 Task: Open the "Tracking and reporting" article.
Action: Mouse moved to (810, 84)
Screenshot: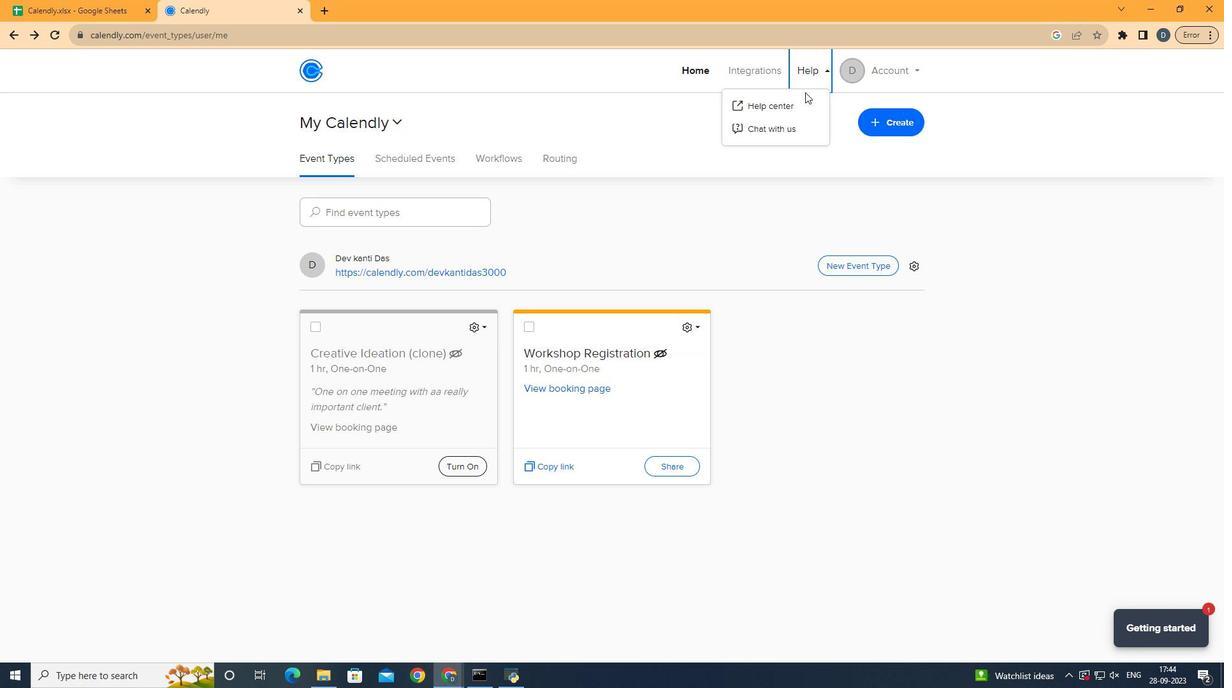 
Action: Mouse pressed left at (810, 84)
Screenshot: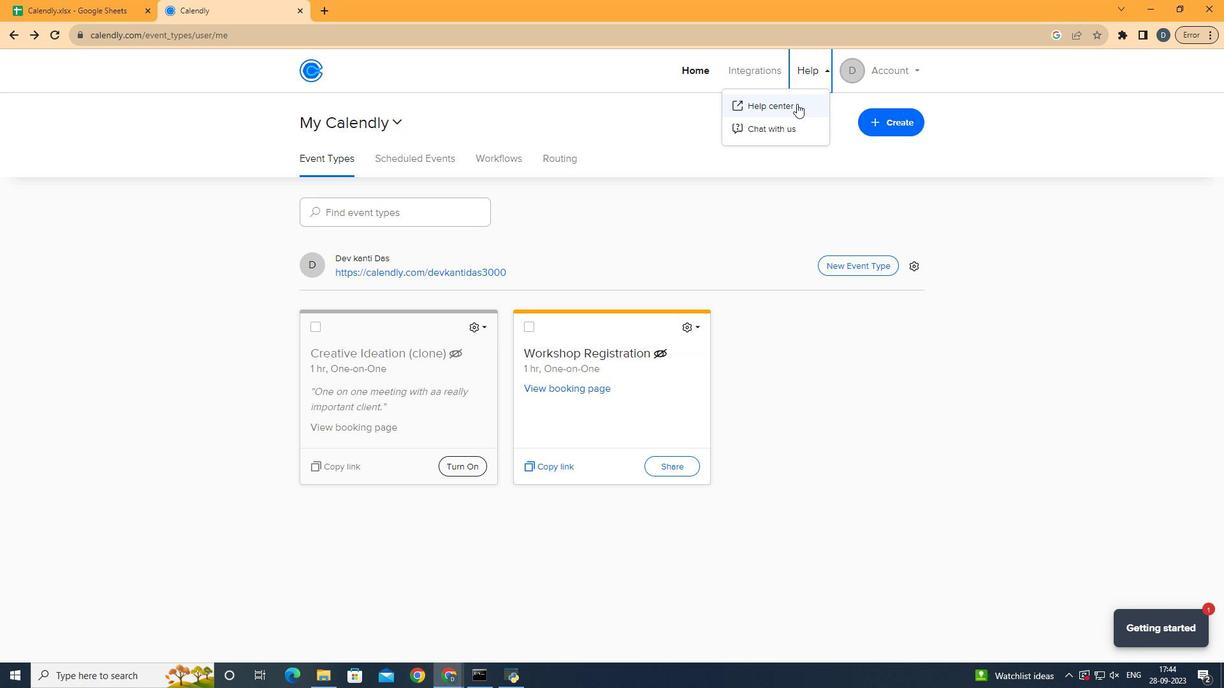 
Action: Mouse moved to (793, 111)
Screenshot: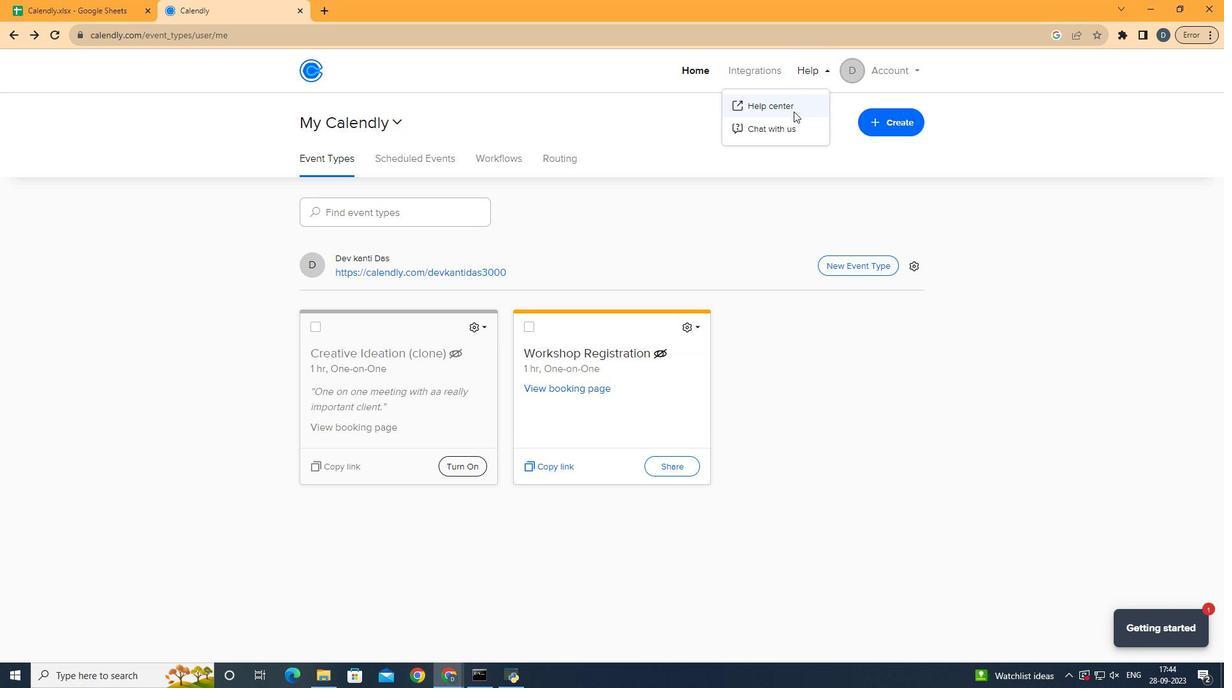 
Action: Mouse pressed left at (793, 111)
Screenshot: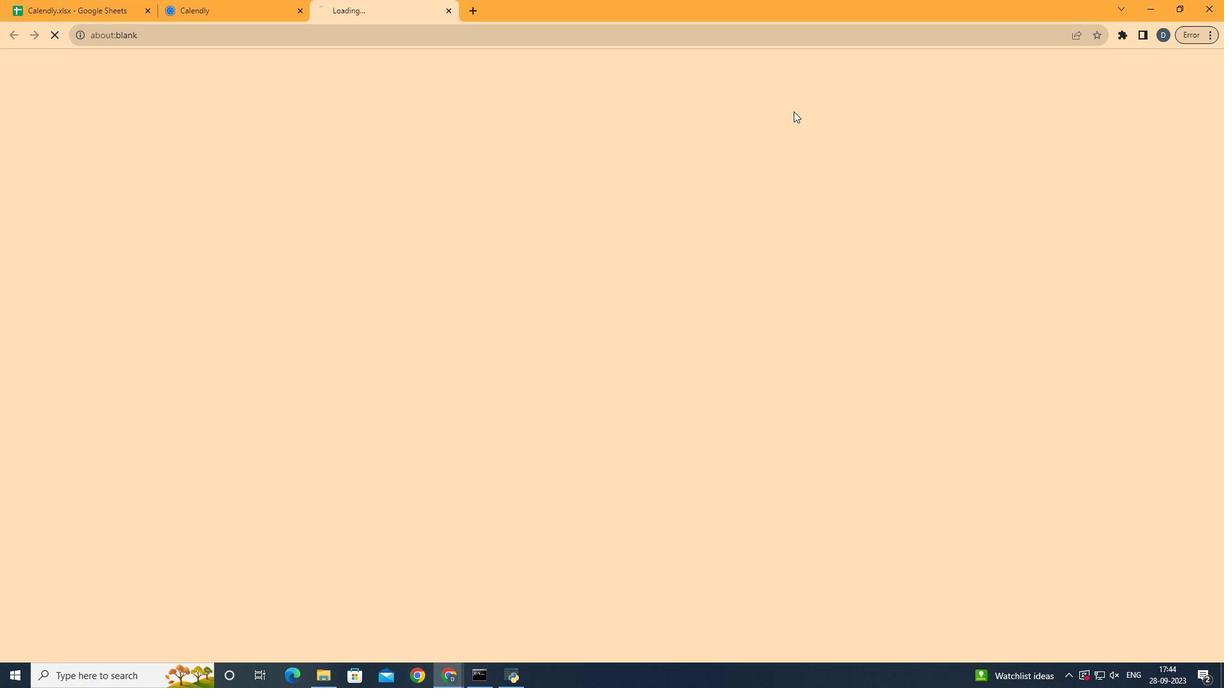 
Action: Mouse moved to (724, 297)
Screenshot: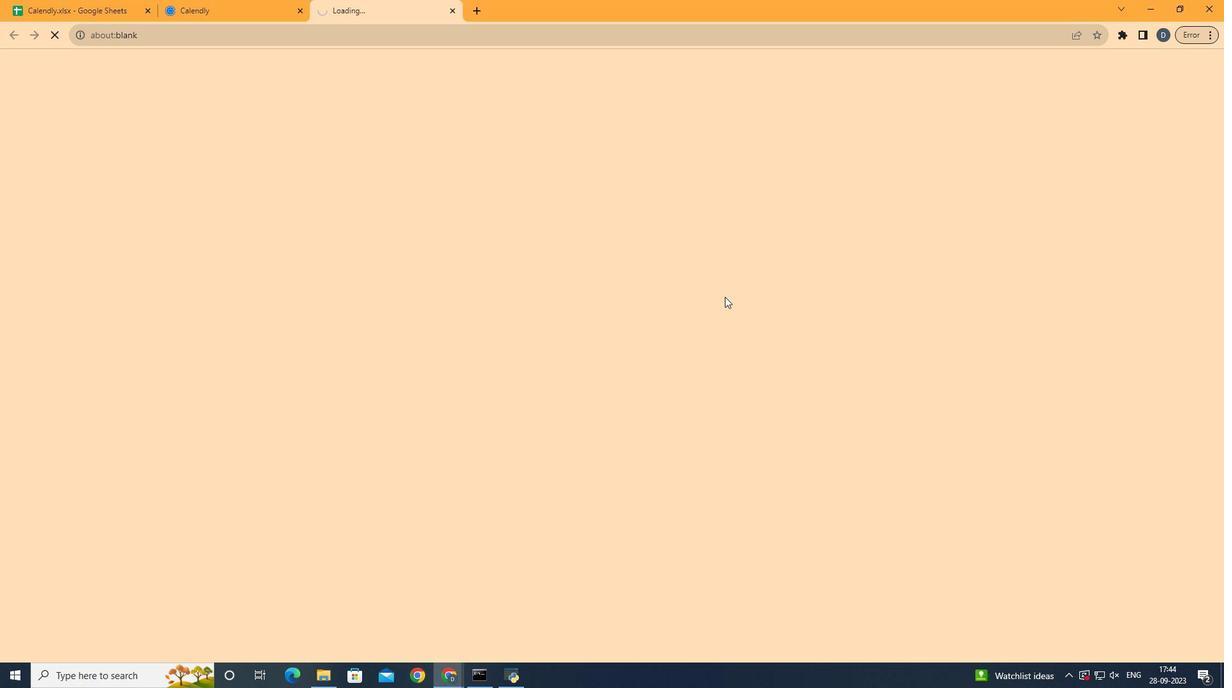 
Action: Mouse scrolled (724, 296) with delta (0, 0)
Screenshot: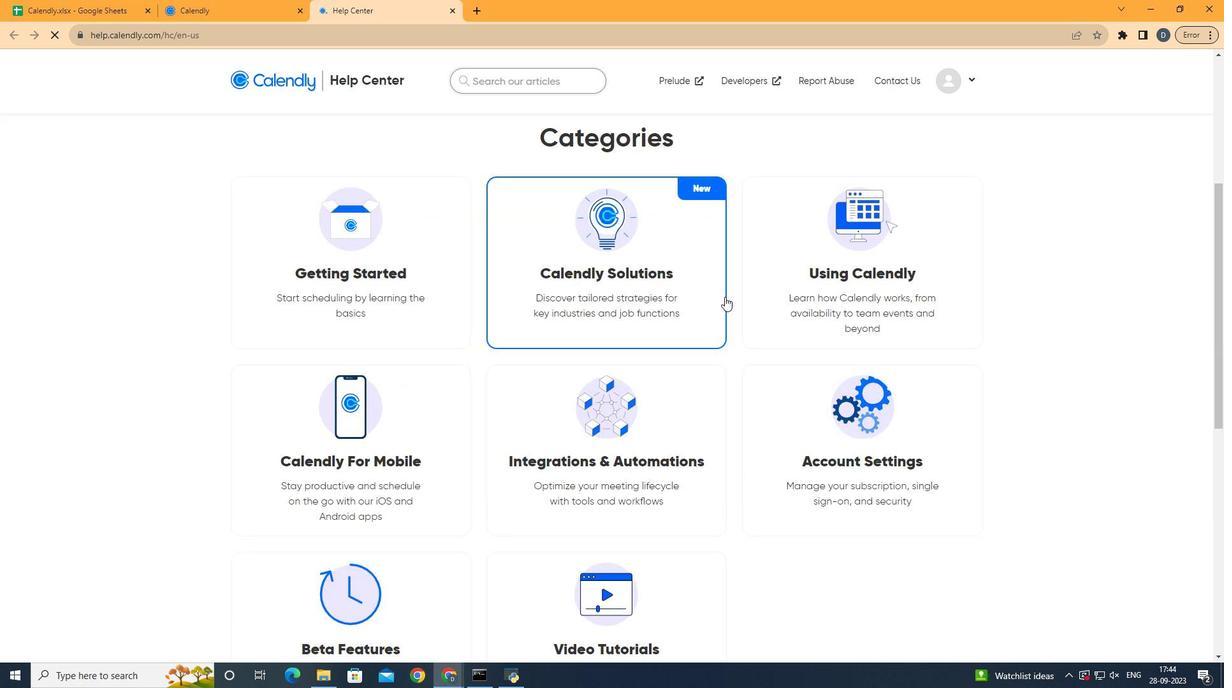 
Action: Mouse scrolled (724, 296) with delta (0, 0)
Screenshot: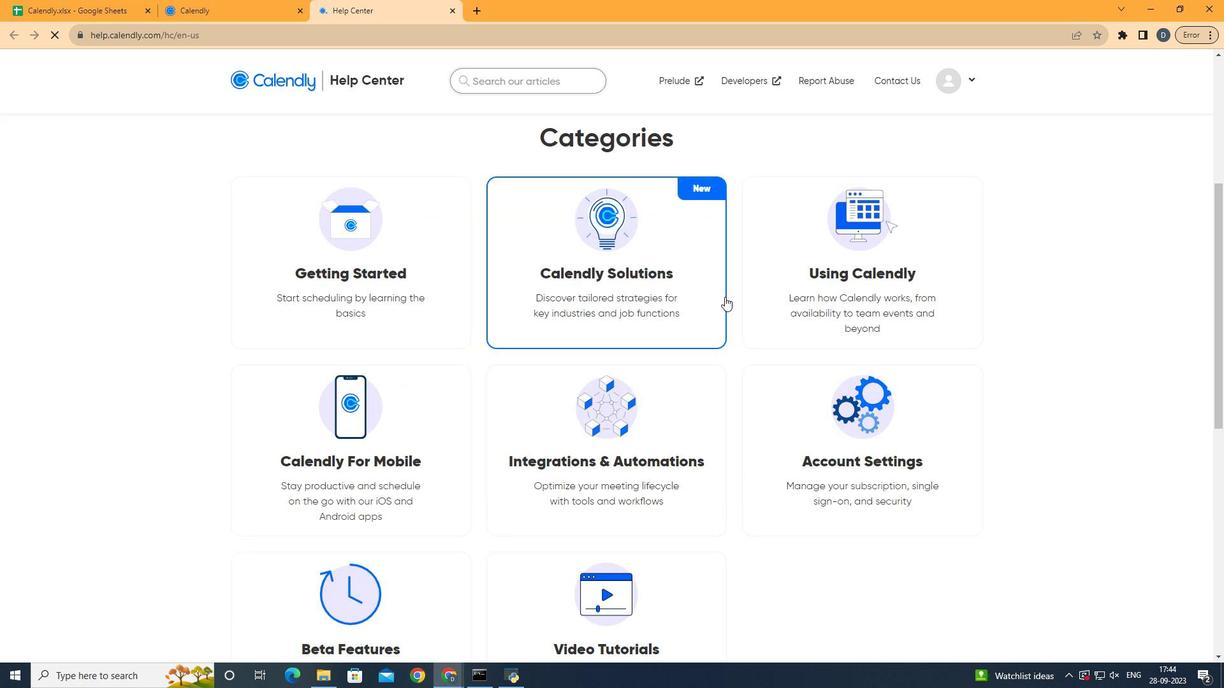 
Action: Mouse scrolled (724, 296) with delta (0, 0)
Screenshot: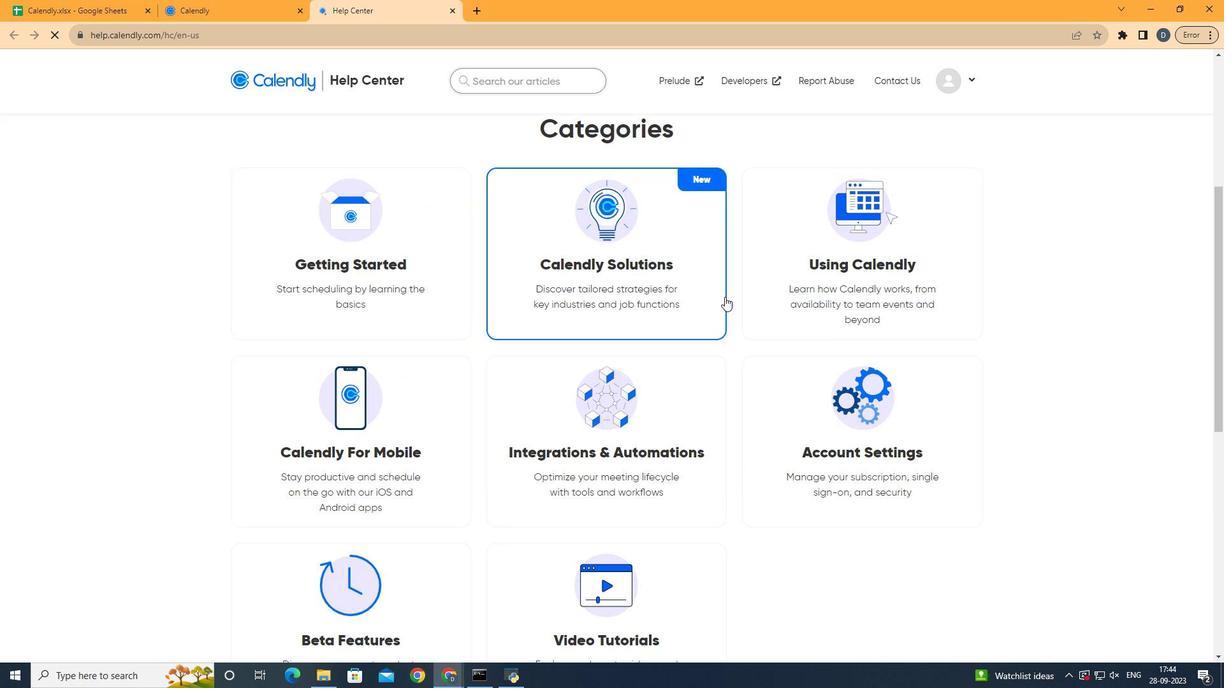 
Action: Mouse scrolled (724, 296) with delta (0, 0)
Screenshot: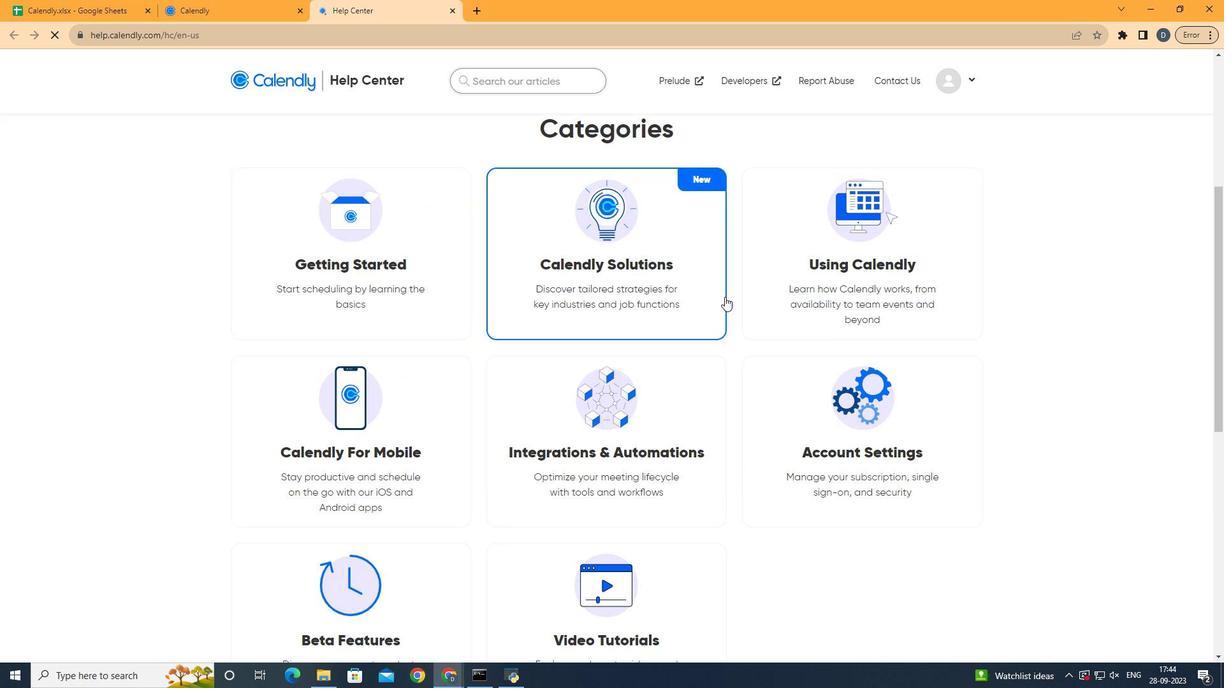 
Action: Mouse scrolled (724, 296) with delta (0, 0)
Screenshot: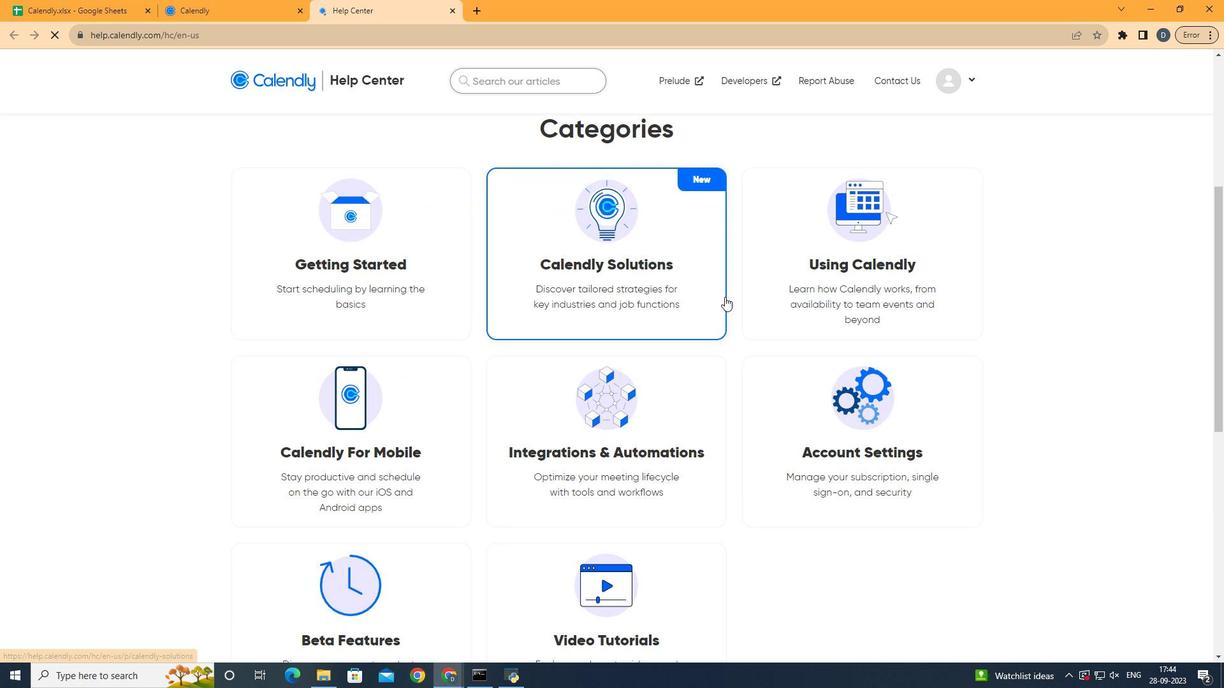 
Action: Mouse moved to (787, 406)
Screenshot: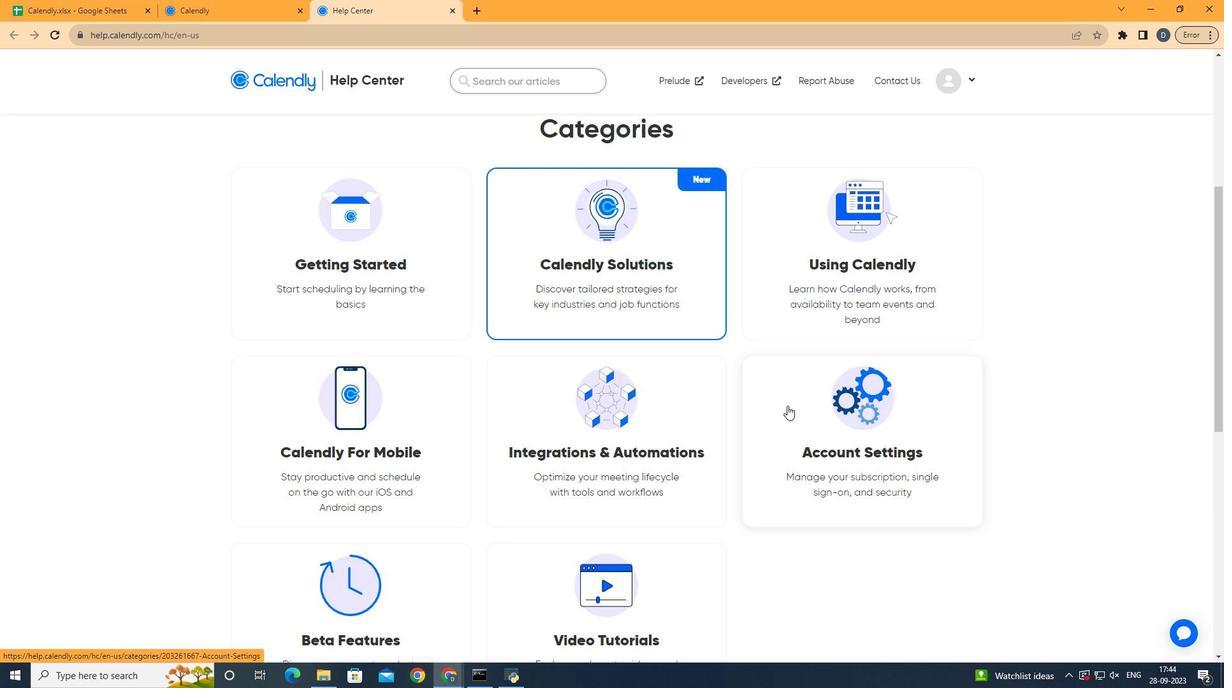 
Action: Mouse pressed left at (787, 406)
Screenshot: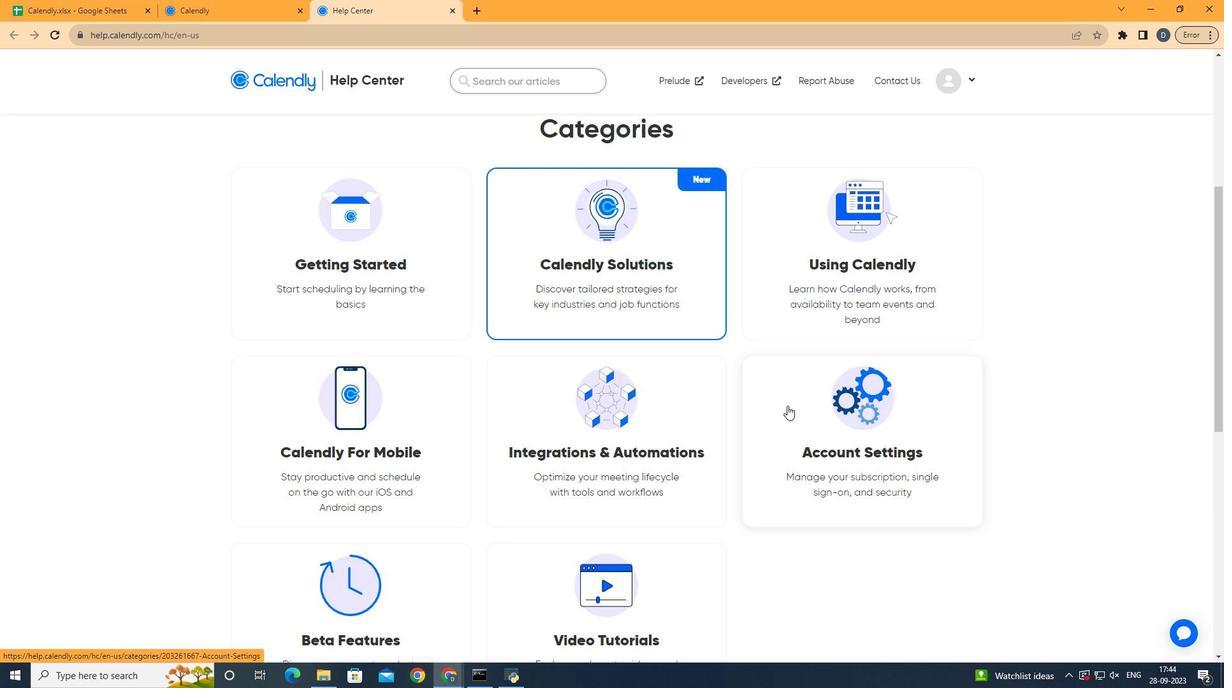 
Action: Mouse moved to (778, 423)
Screenshot: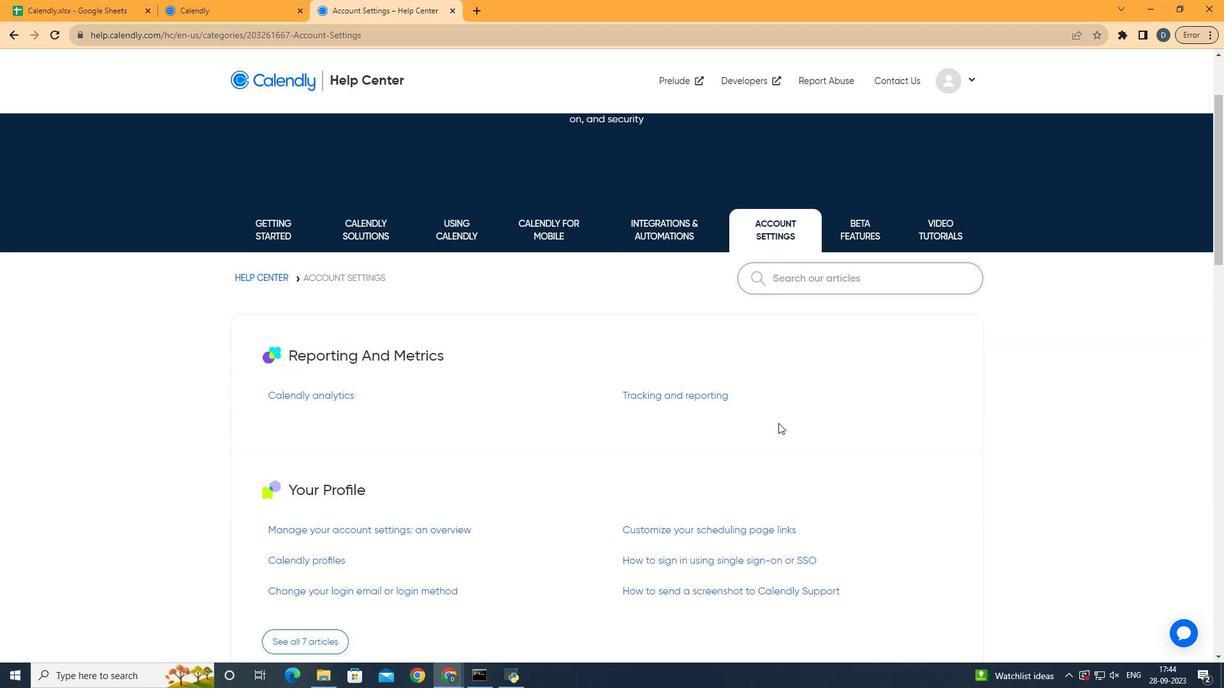 
Action: Mouse scrolled (778, 422) with delta (0, 0)
Screenshot: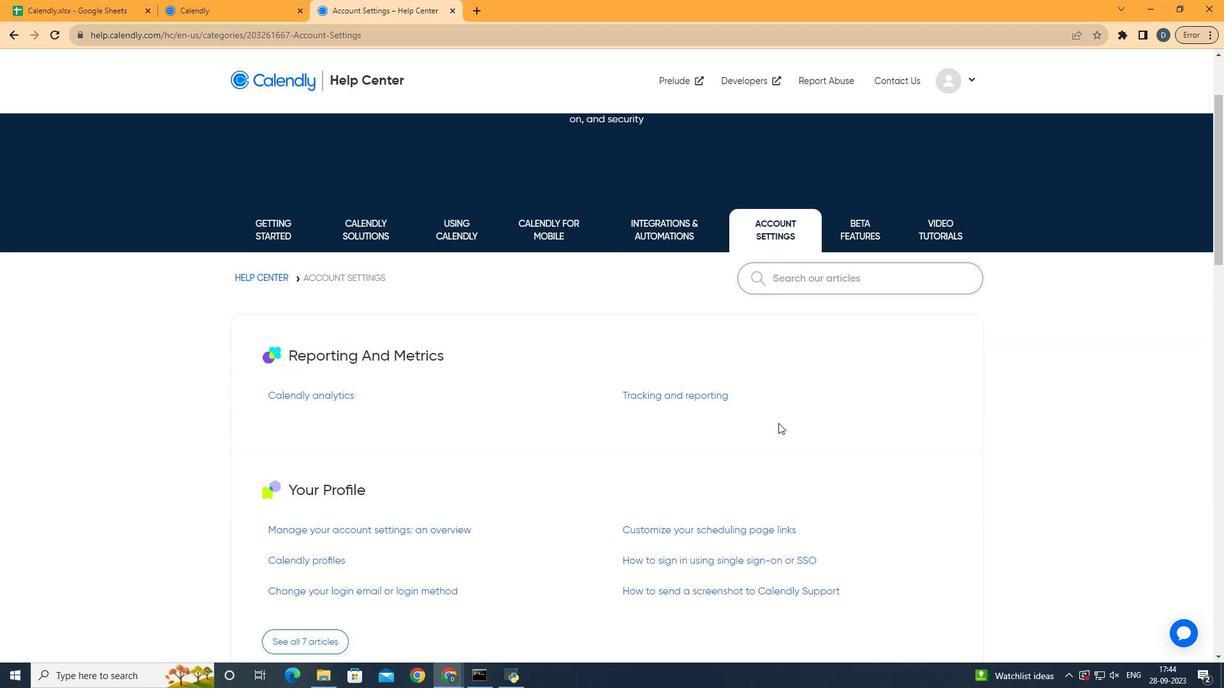 
Action: Mouse scrolled (778, 422) with delta (0, 0)
Screenshot: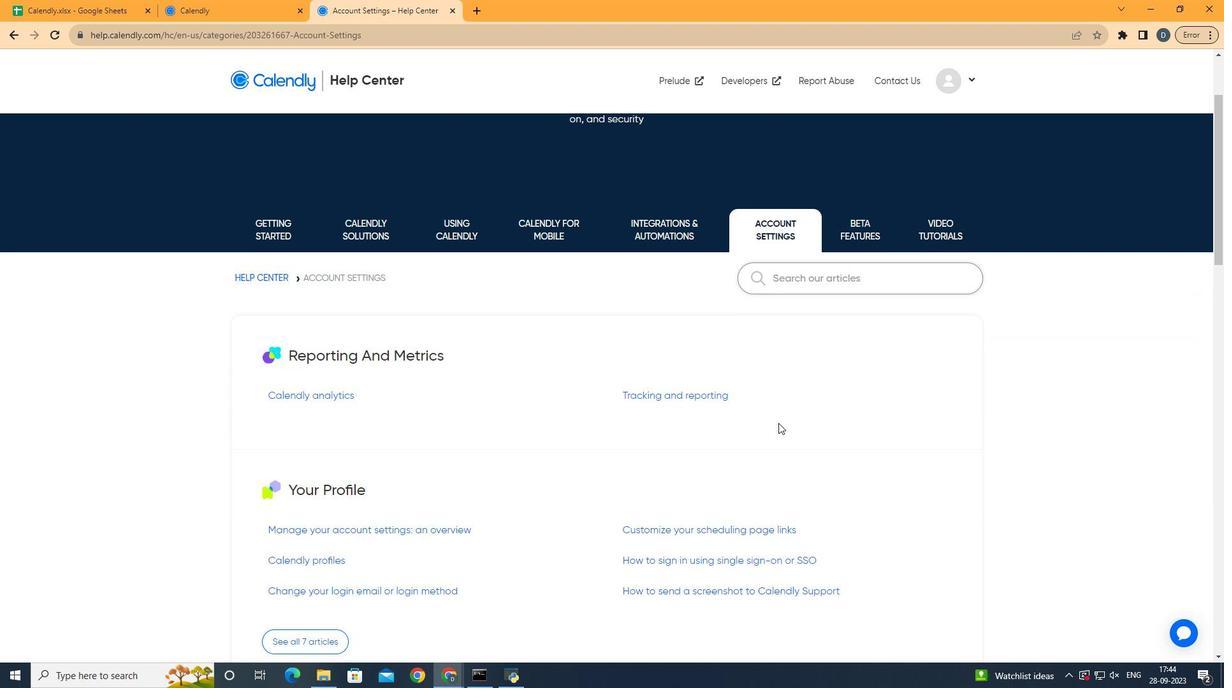 
Action: Mouse moved to (704, 396)
Screenshot: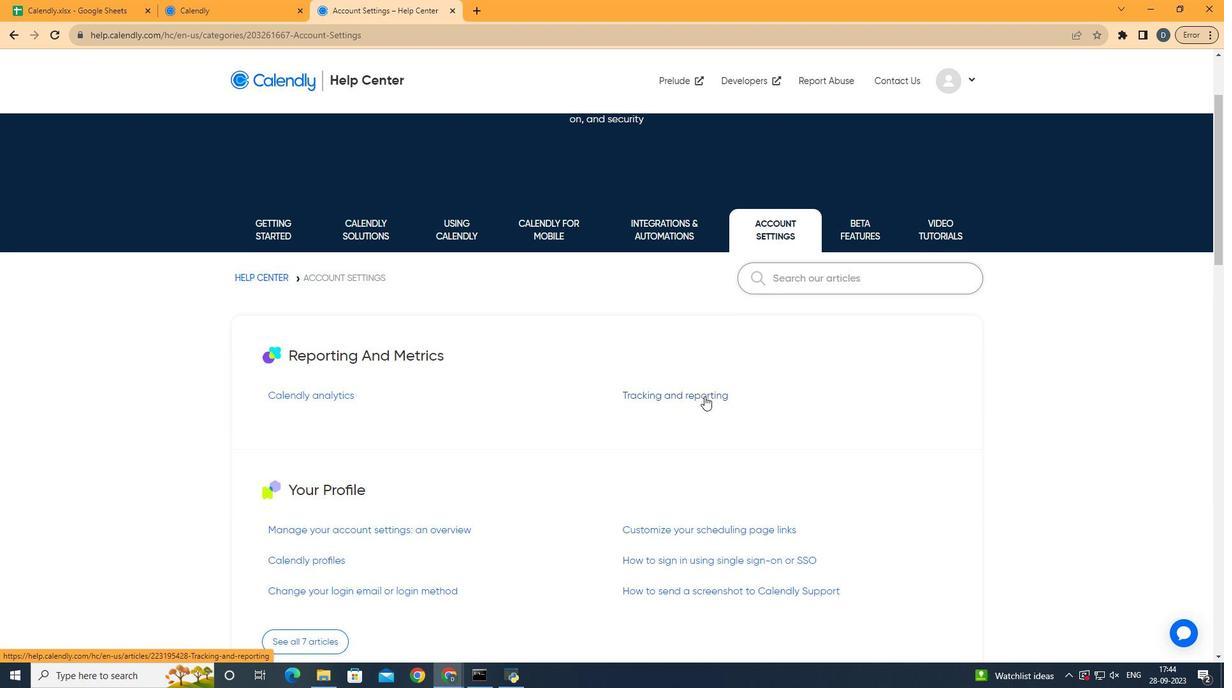 
Action: Mouse pressed left at (704, 396)
Screenshot: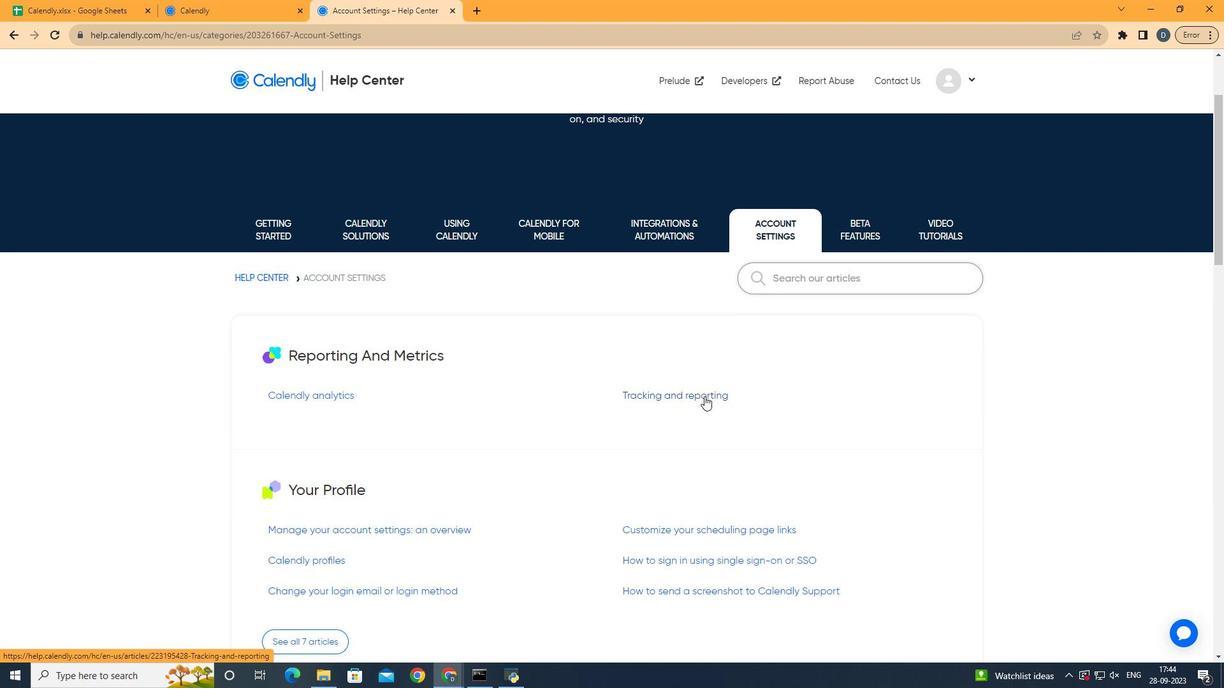 
Action: Mouse moved to (705, 472)
Screenshot: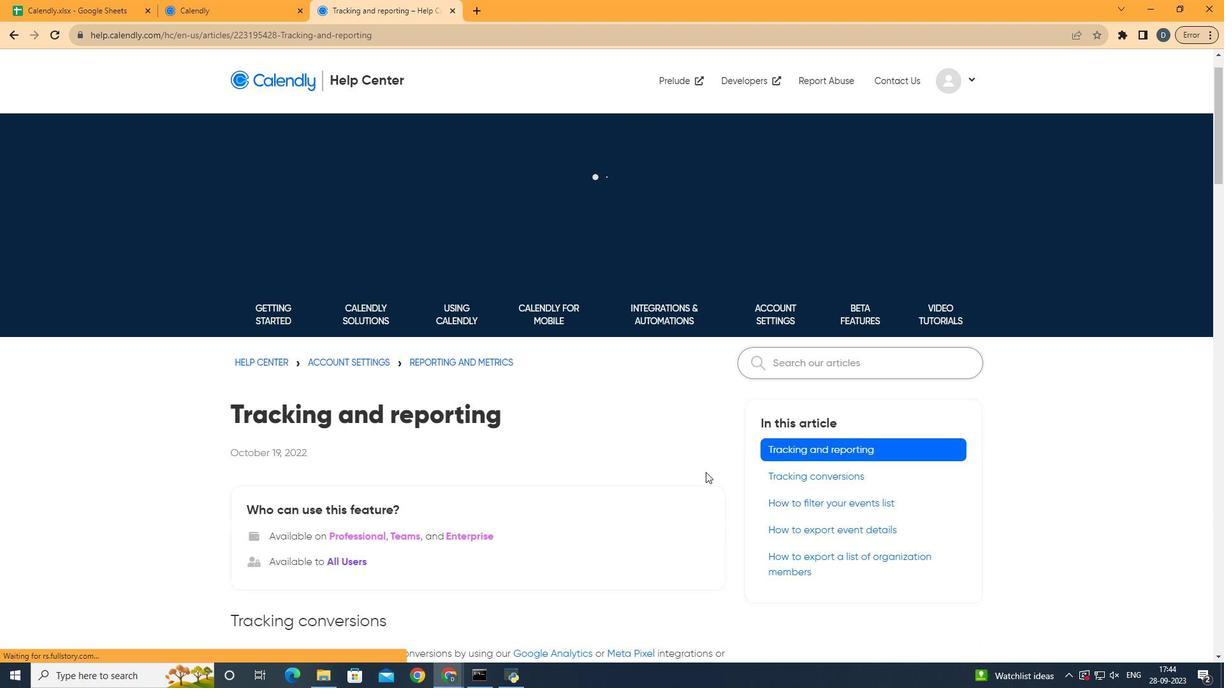 
Action: Mouse scrolled (705, 471) with delta (0, 0)
Screenshot: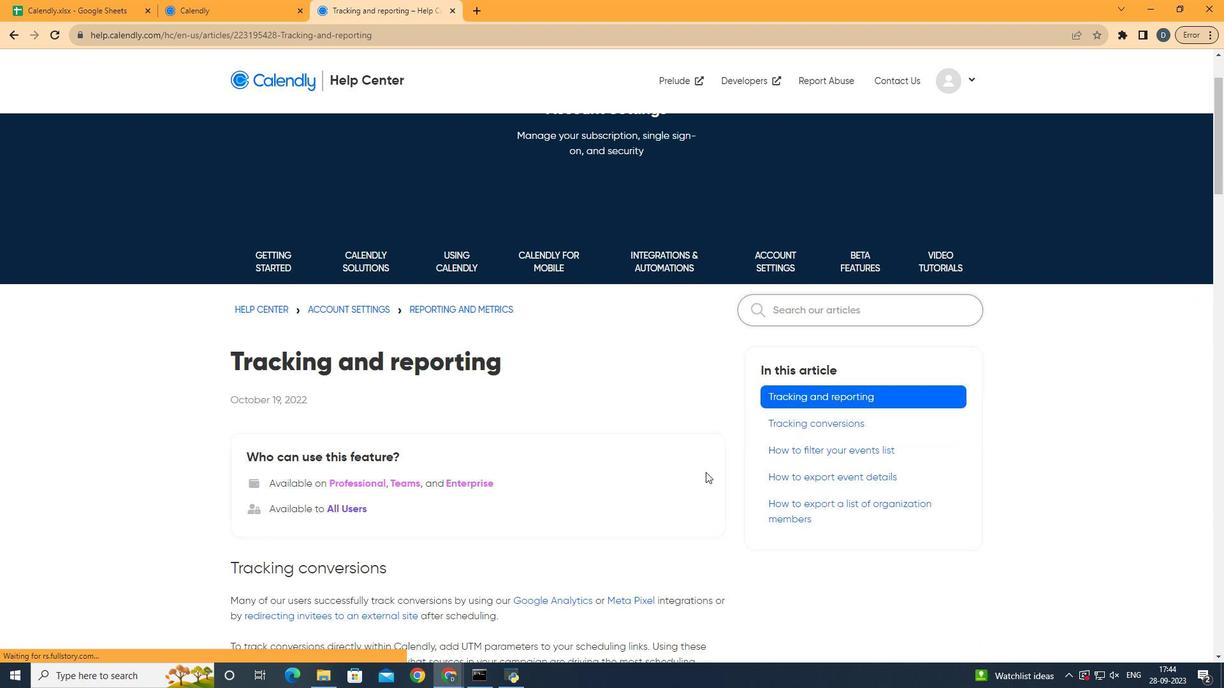 
Action: Mouse scrolled (705, 471) with delta (0, 0)
Screenshot: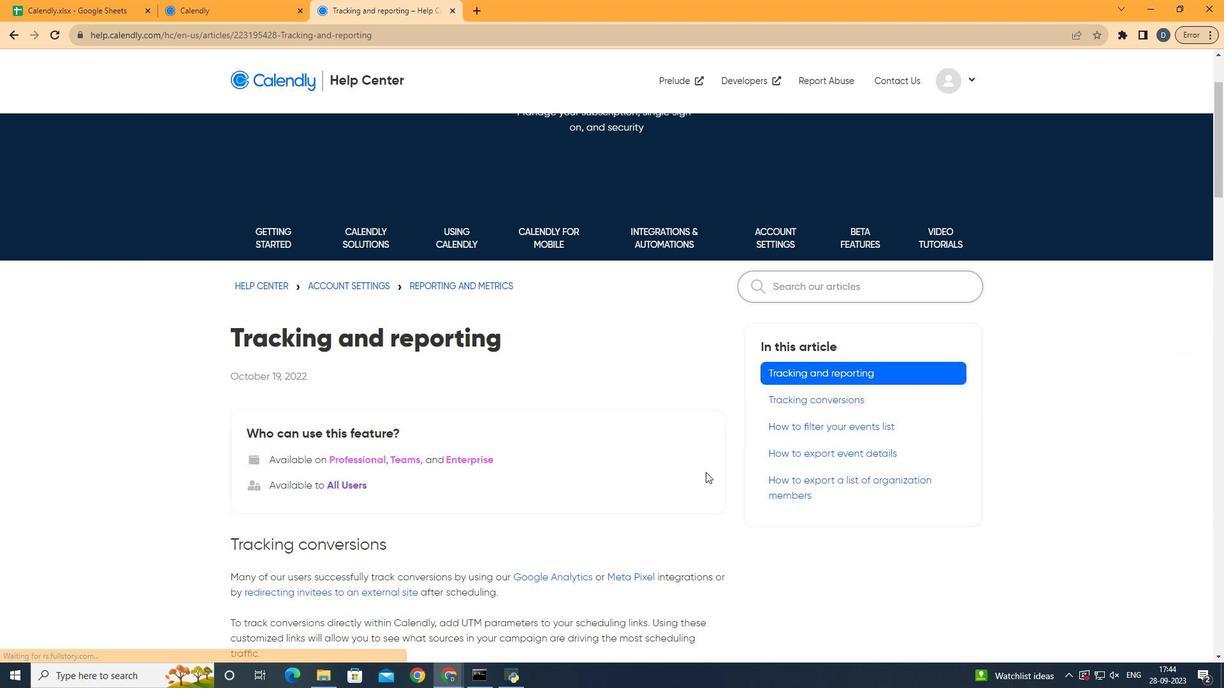 
Action: Mouse scrolled (705, 471) with delta (0, 0)
Screenshot: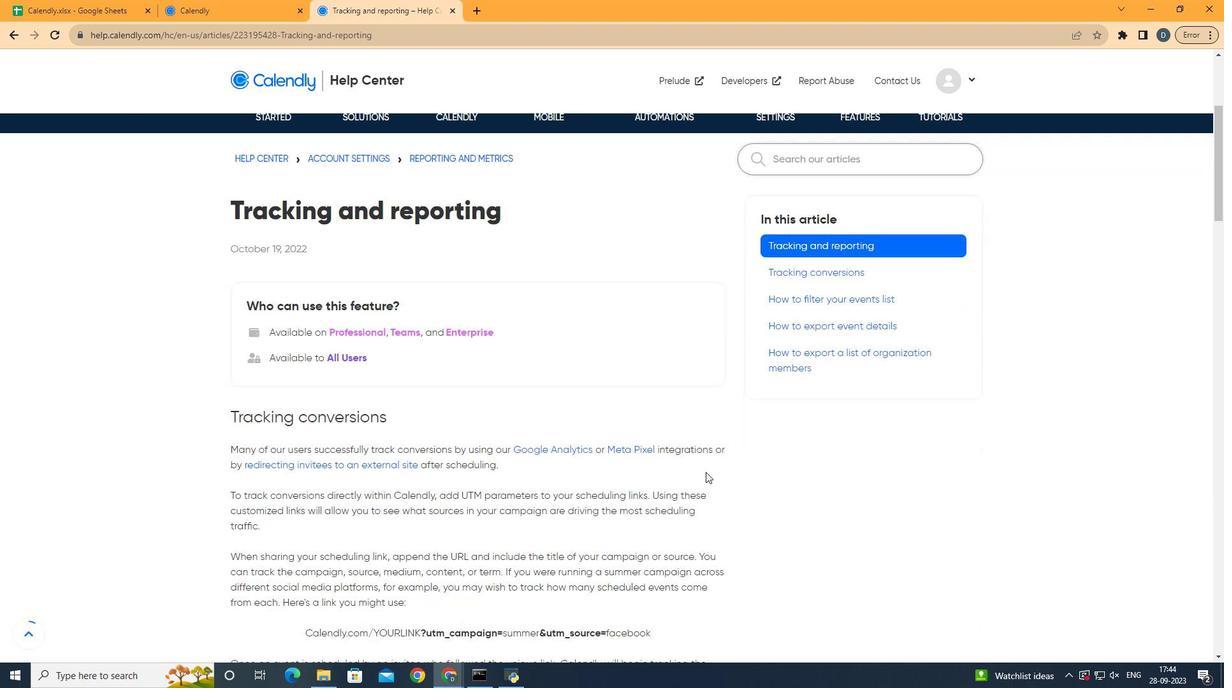 
Action: Mouse scrolled (705, 471) with delta (0, 0)
Screenshot: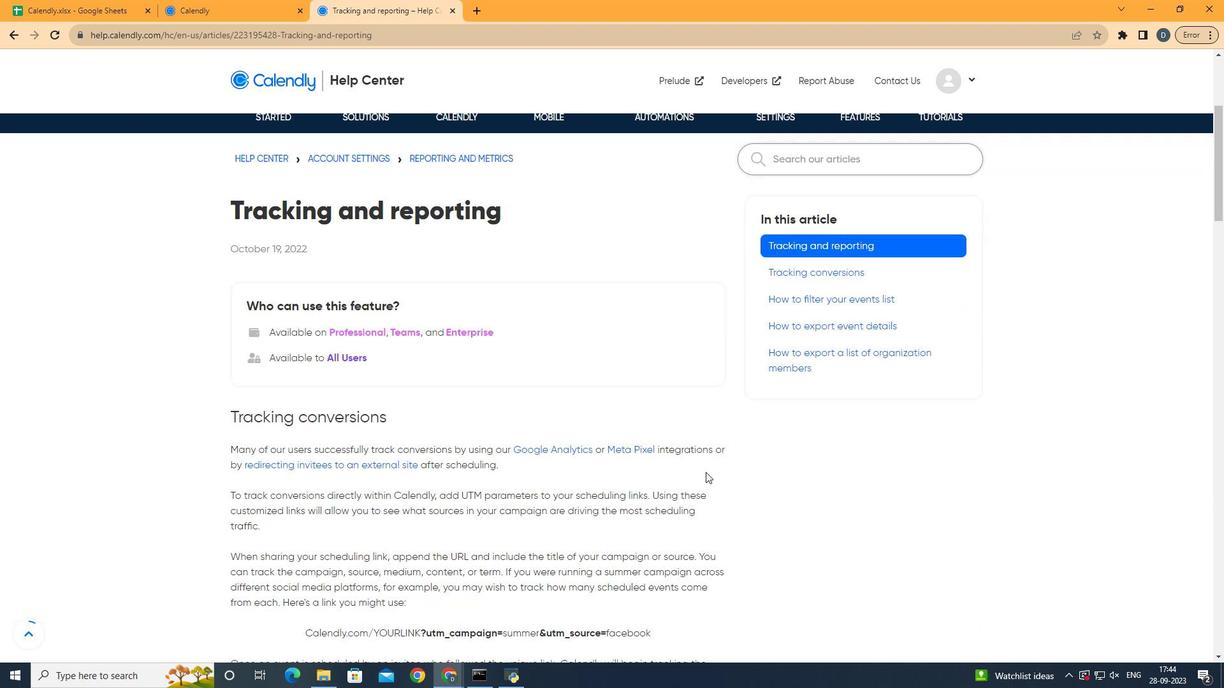 
Action: Mouse scrolled (705, 471) with delta (0, 0)
Screenshot: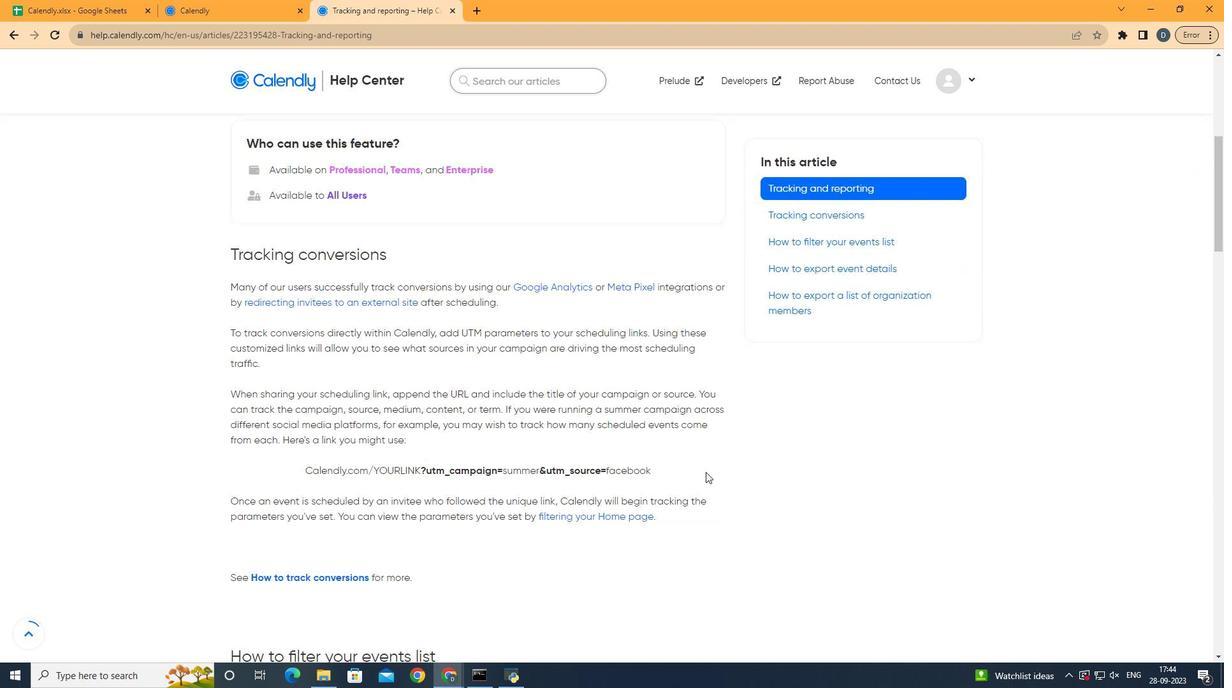 
Action: Mouse scrolled (705, 471) with delta (0, 0)
Screenshot: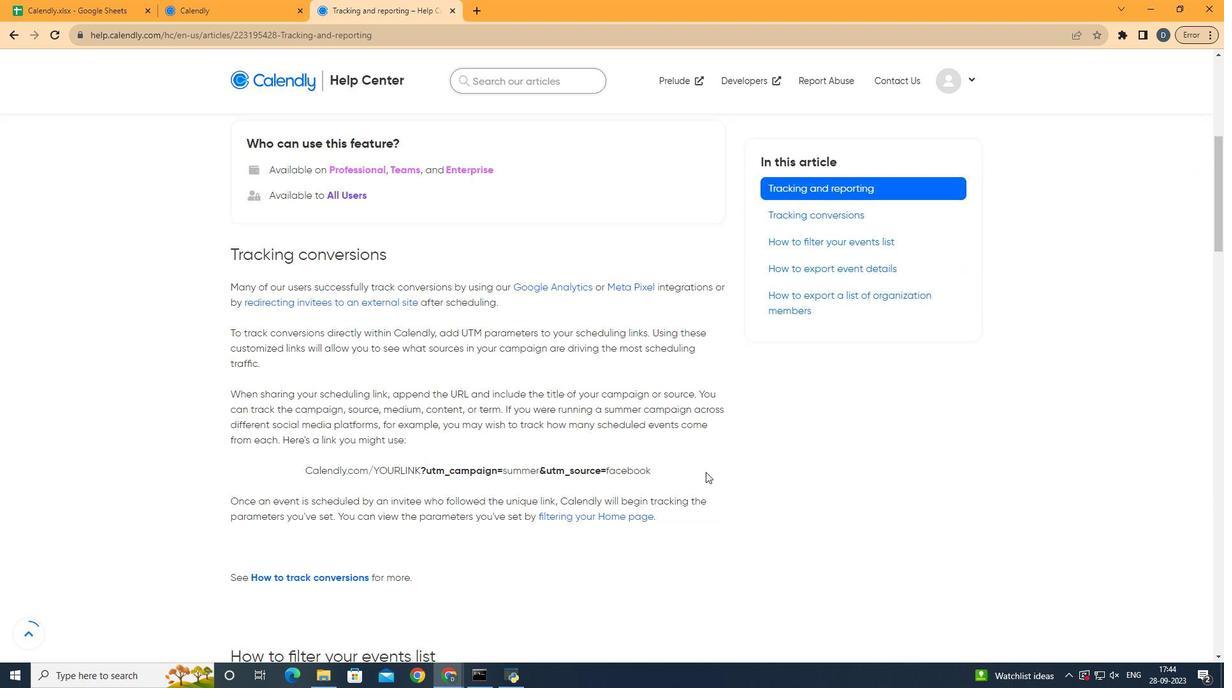 
Action: Mouse scrolled (705, 471) with delta (0, 0)
Screenshot: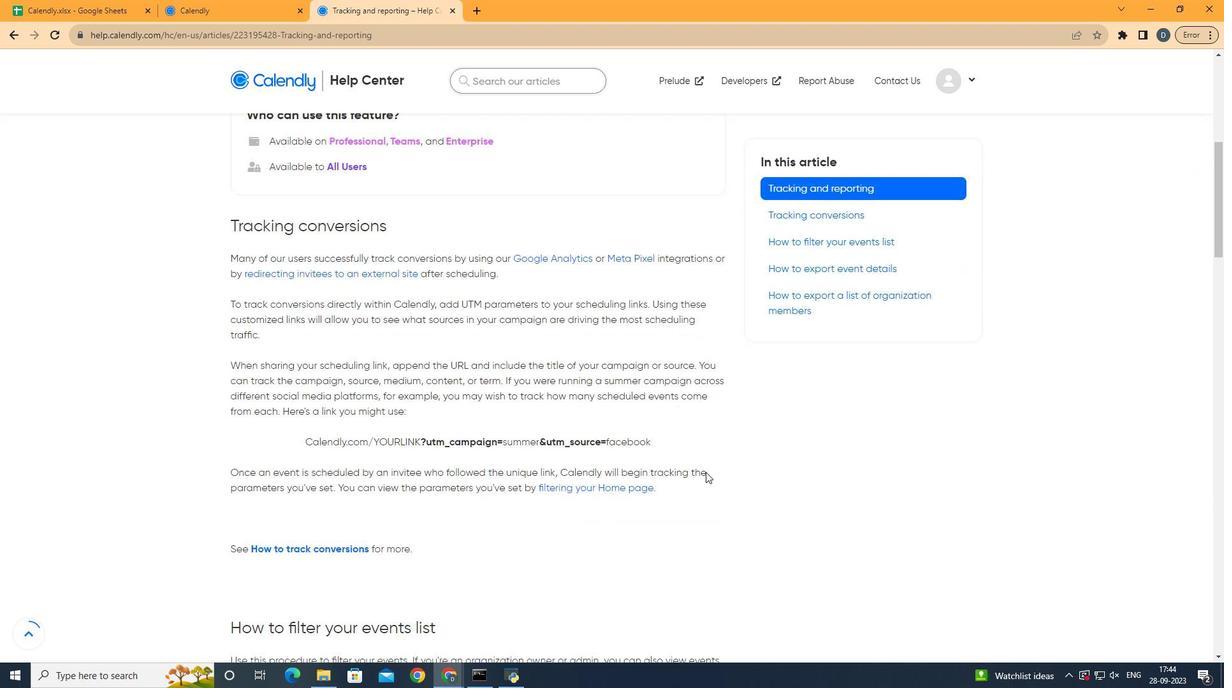 
Action: Mouse scrolled (705, 471) with delta (0, 0)
Screenshot: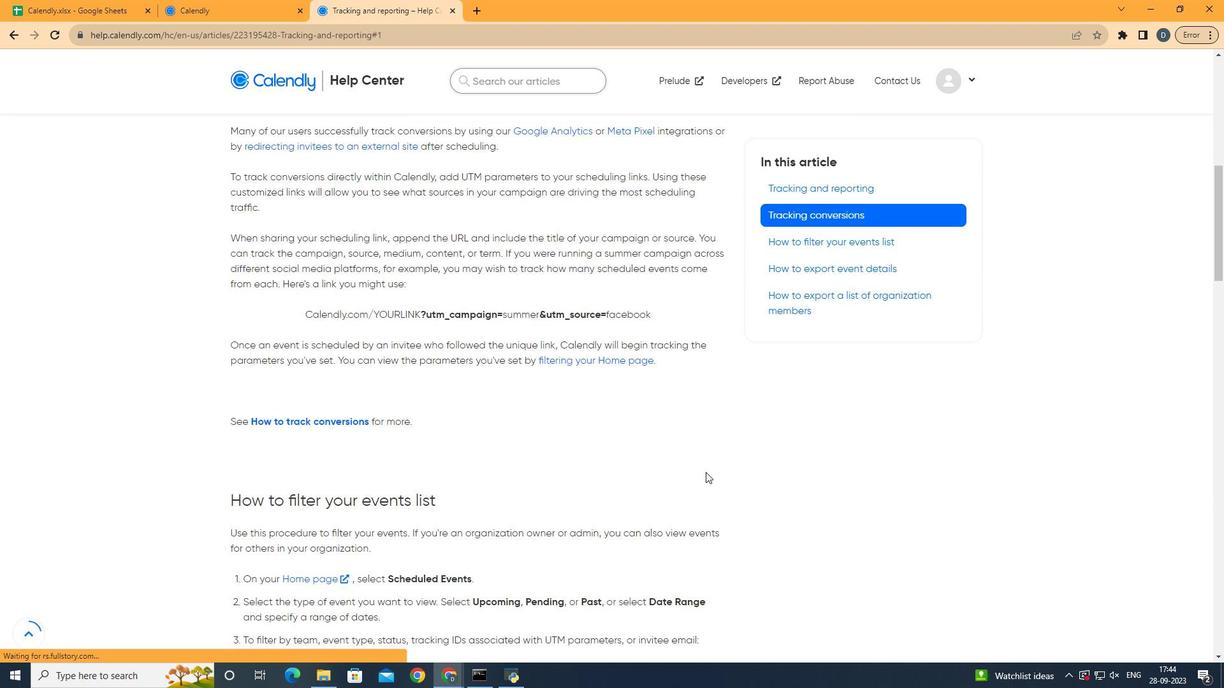 
Action: Mouse scrolled (705, 471) with delta (0, 0)
Screenshot: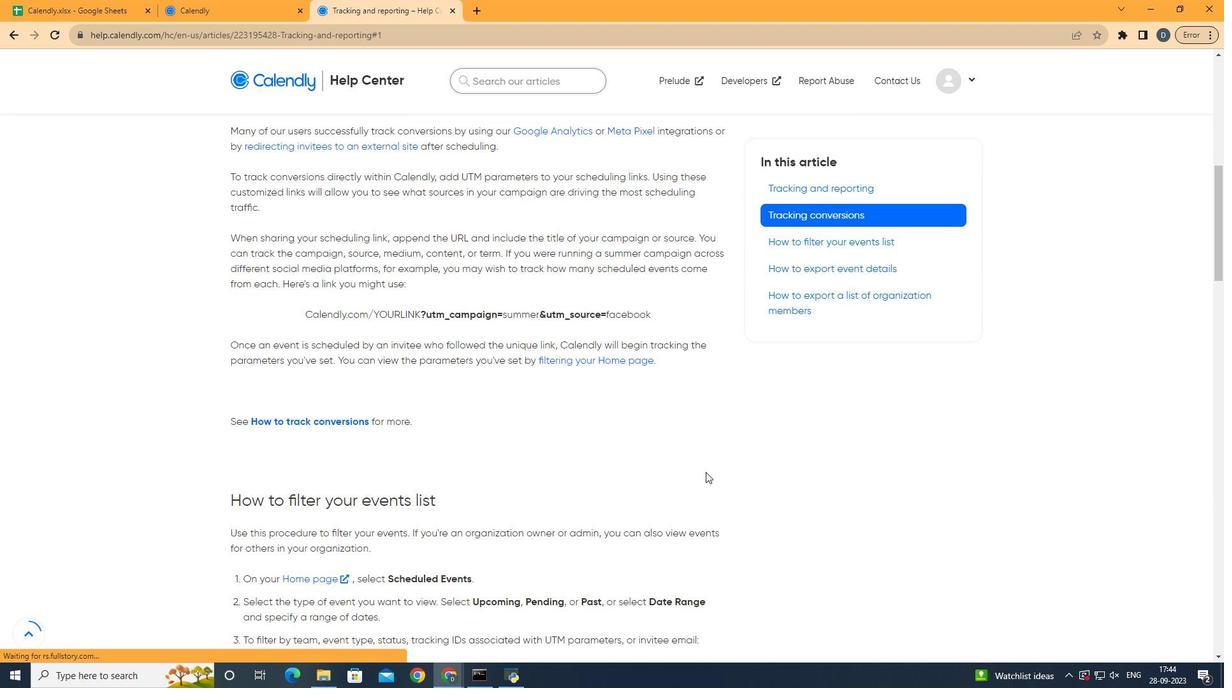 
Action: Mouse scrolled (705, 473) with delta (0, 0)
Screenshot: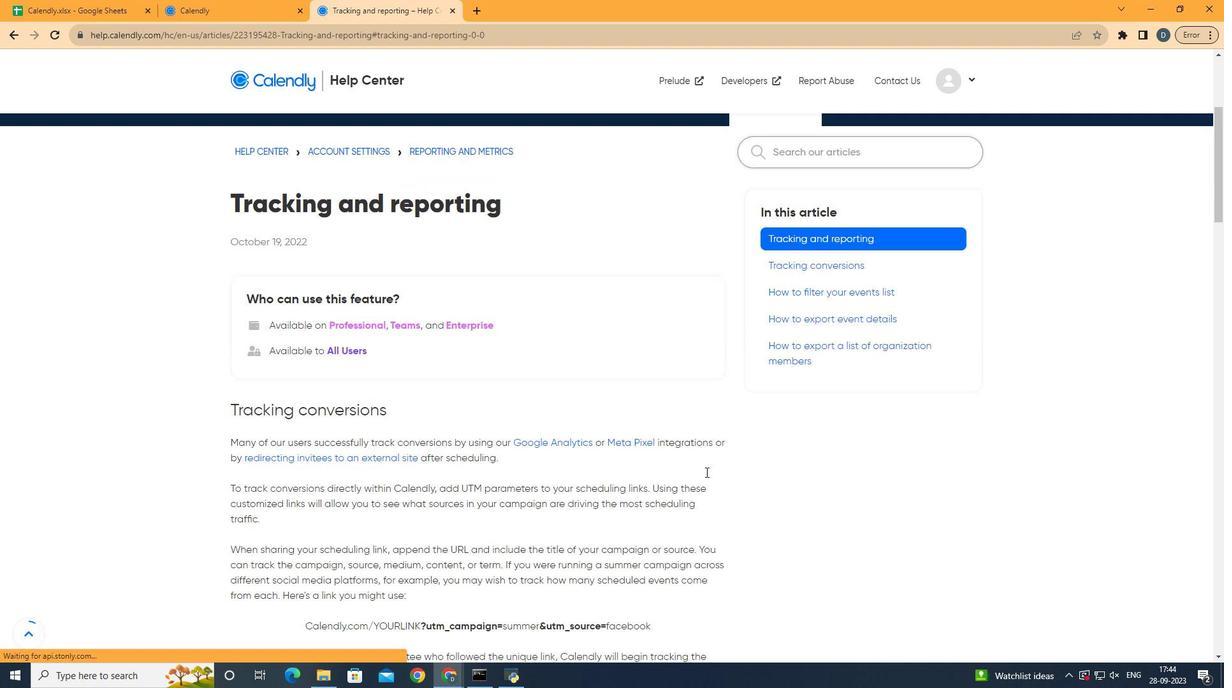 
Action: Mouse scrolled (705, 473) with delta (0, 0)
Screenshot: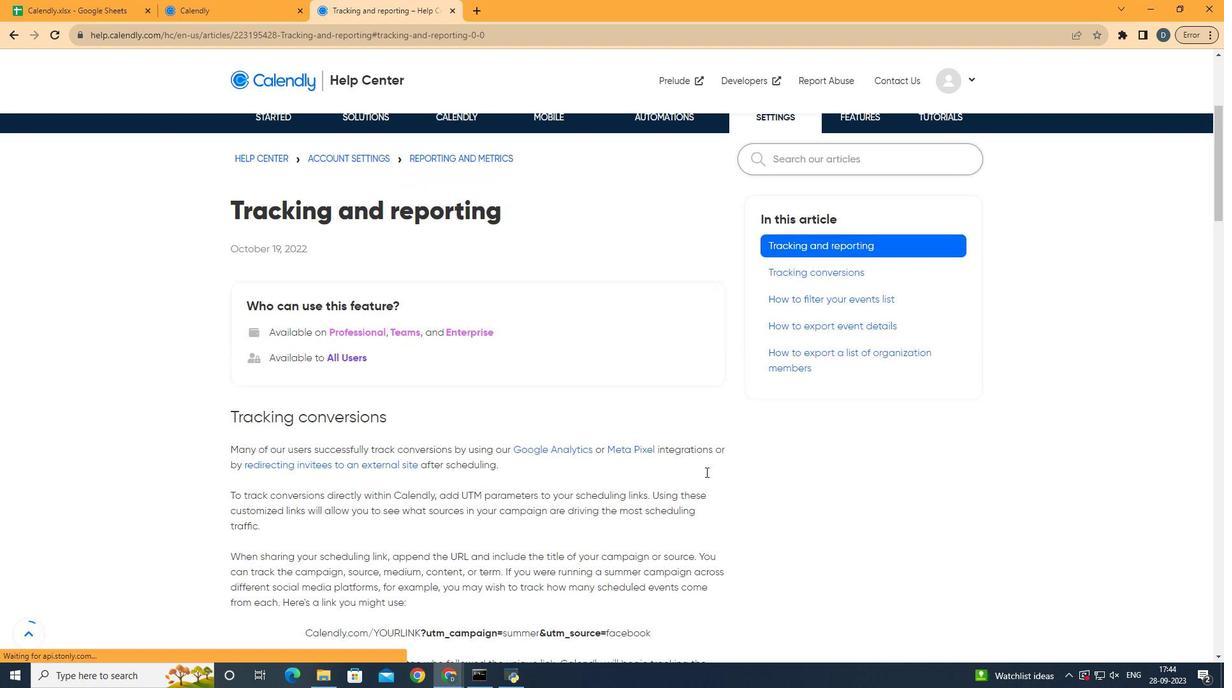 
Action: Mouse scrolled (705, 473) with delta (0, 0)
Screenshot: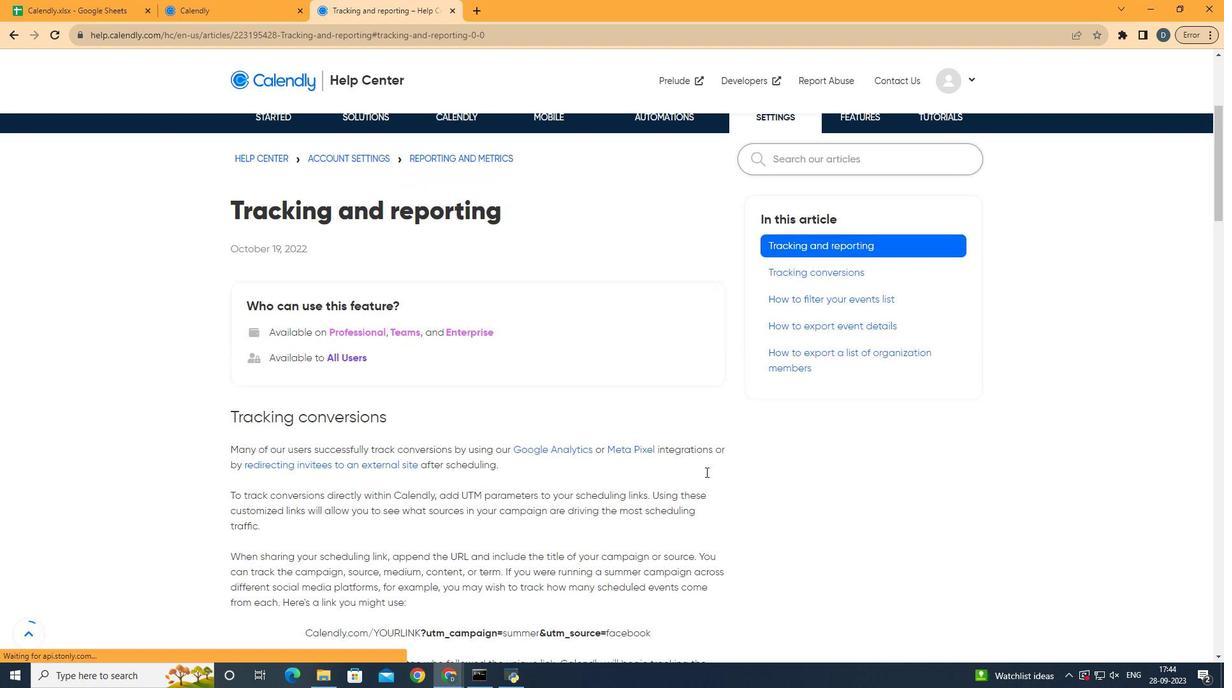 
Action: Mouse scrolled (705, 473) with delta (0, 0)
Screenshot: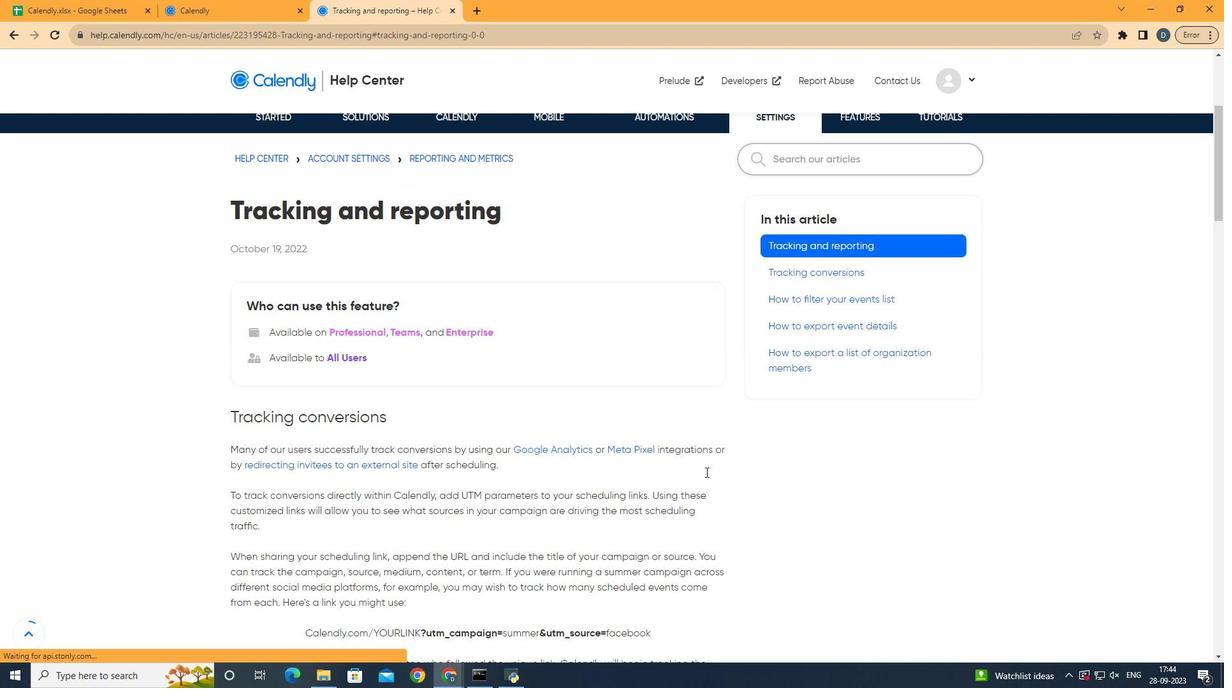 
Action: Mouse scrolled (705, 473) with delta (0, 0)
Screenshot: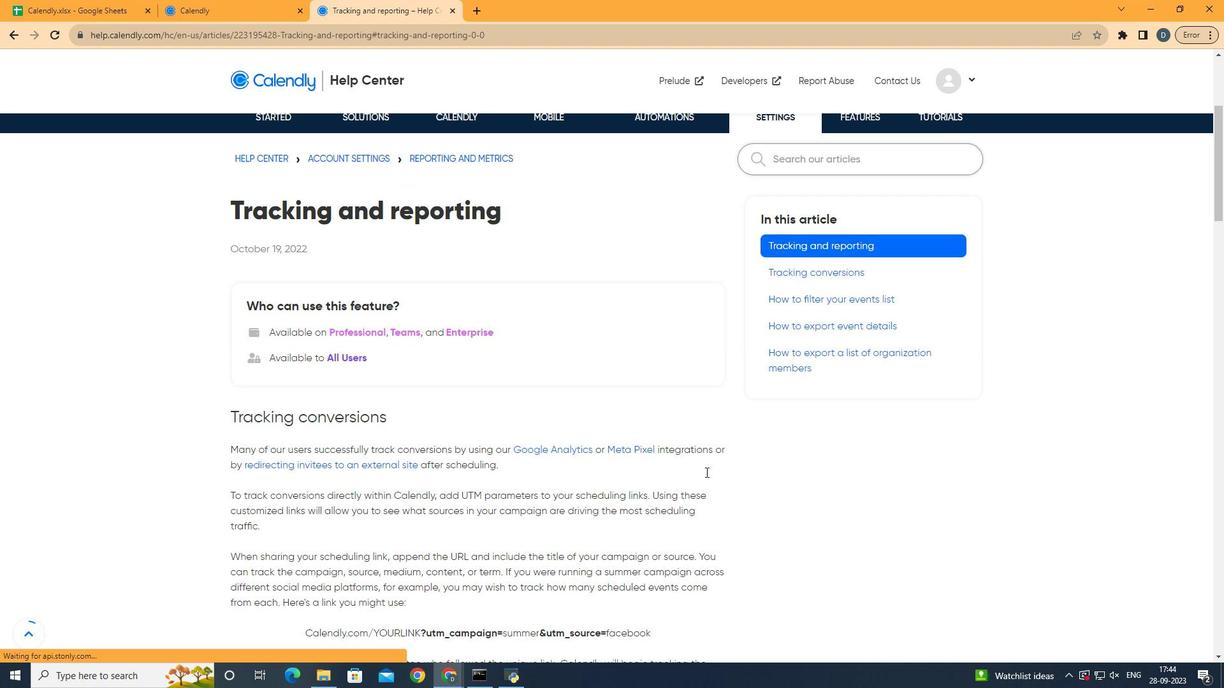 
Action: Mouse scrolled (705, 473) with delta (0, 0)
Screenshot: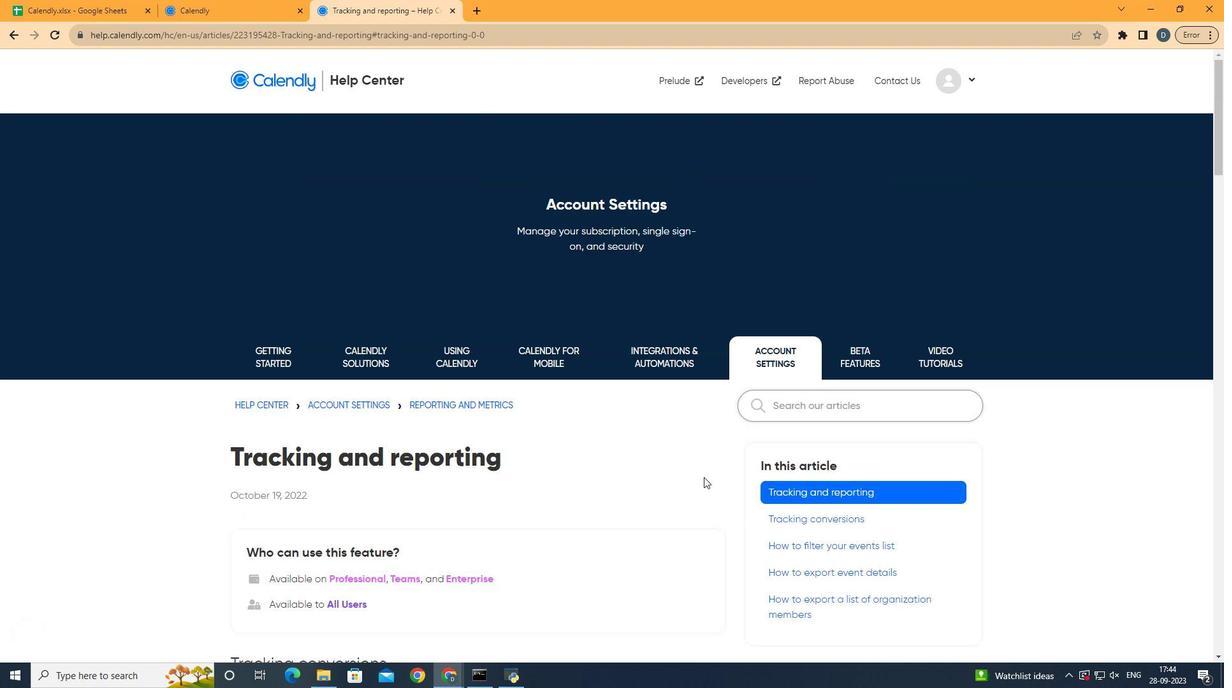 
Action: Mouse scrolled (705, 473) with delta (0, 0)
Screenshot: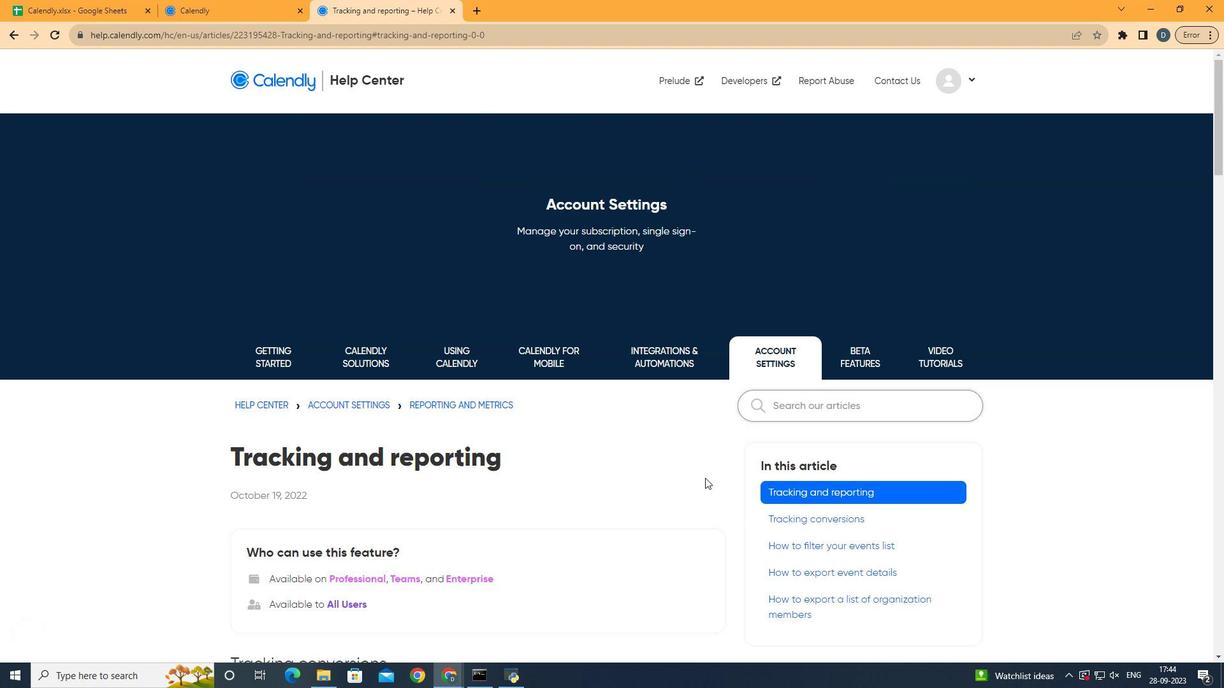
Action: Mouse scrolled (705, 473) with delta (0, 0)
Screenshot: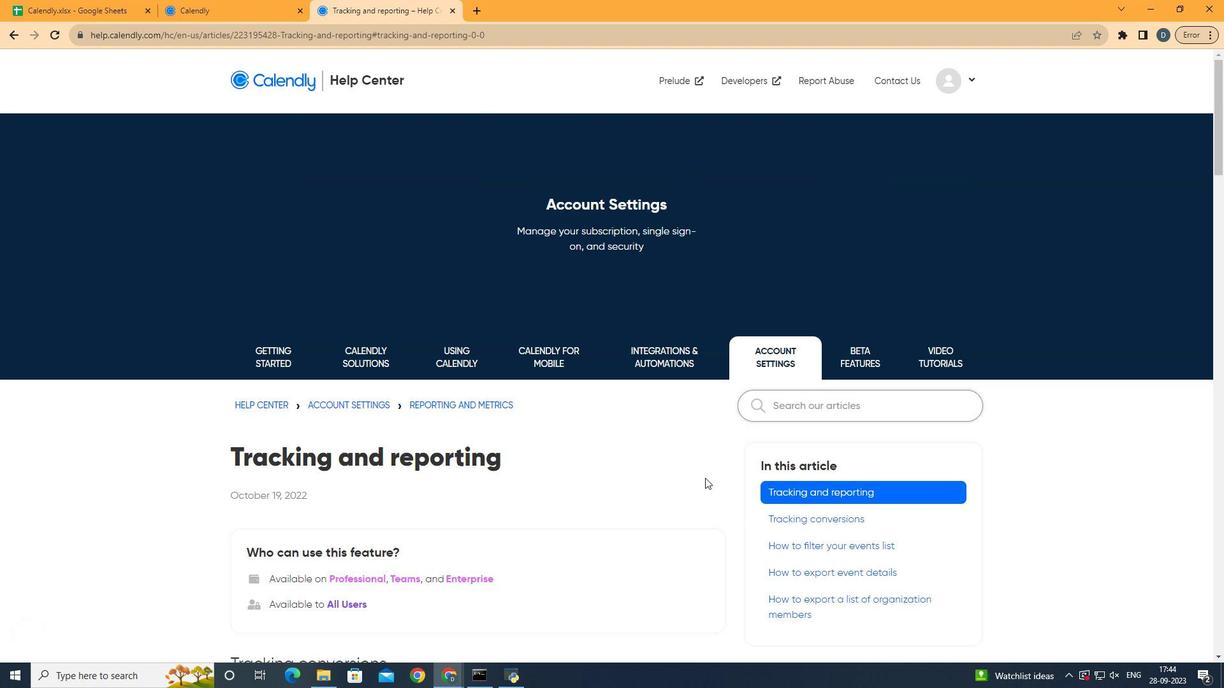 
Action: Mouse scrolled (705, 473) with delta (0, 0)
Screenshot: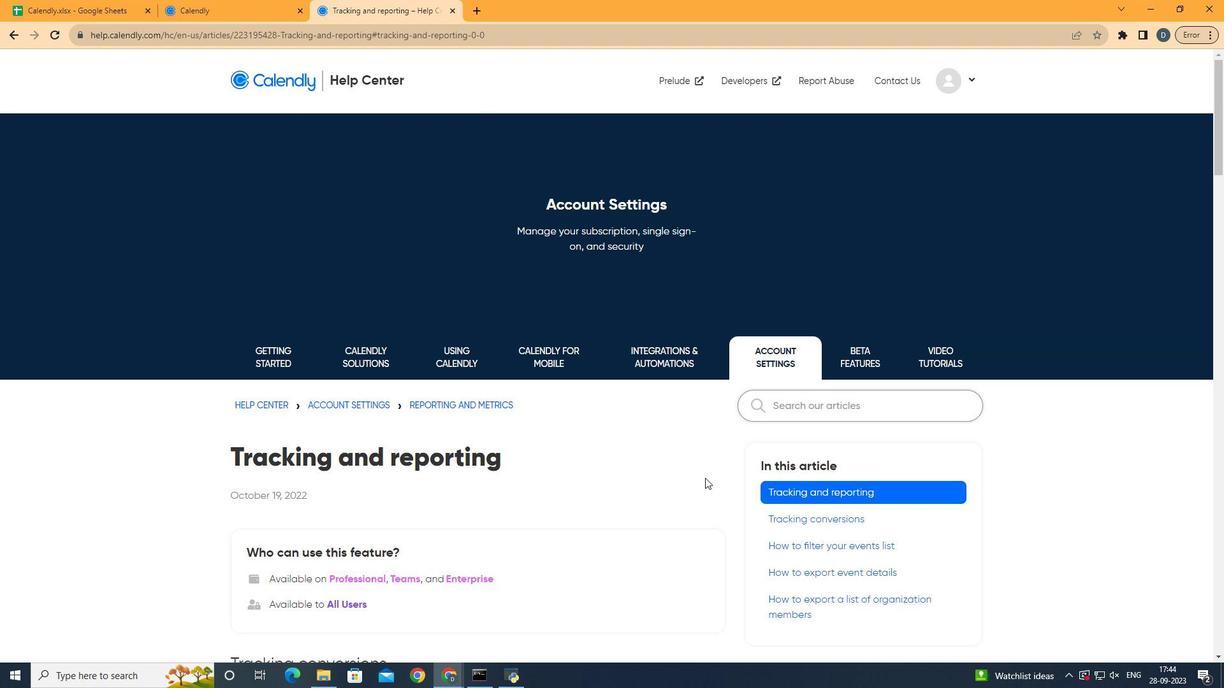 
Action: Mouse moved to (705, 478)
Screenshot: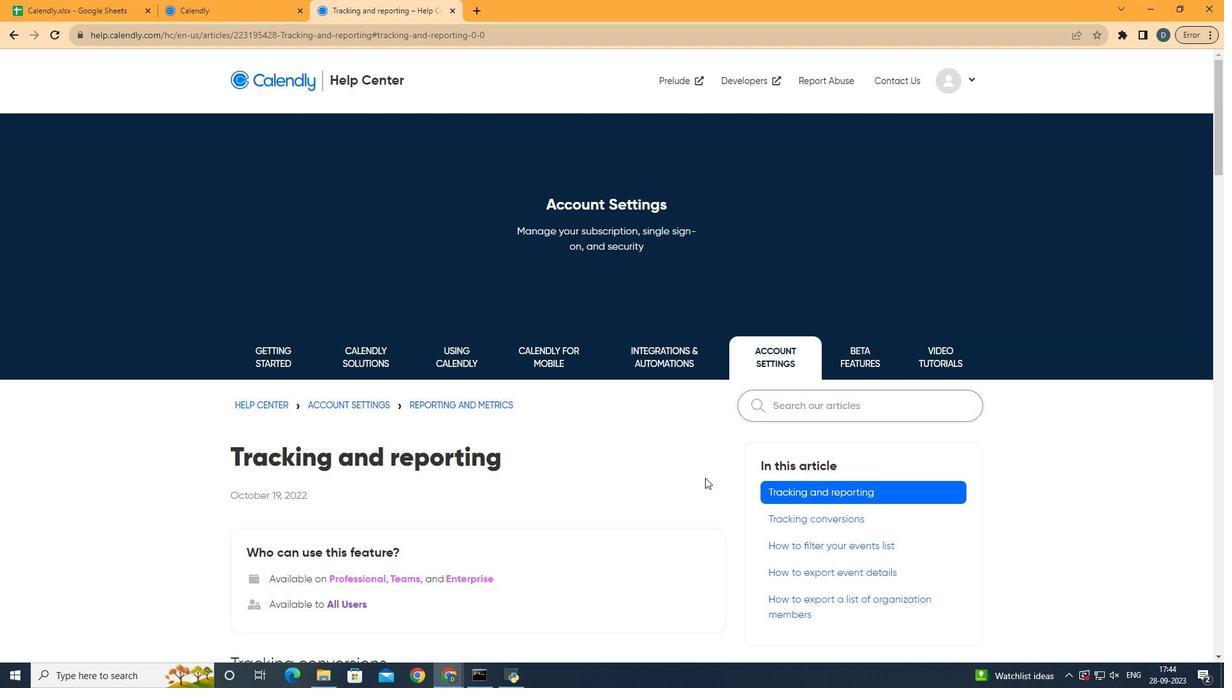 
